 Task: Create a rule when the name or the description of a card starts with text .
Action: Mouse pressed left at (919, 359)
Screenshot: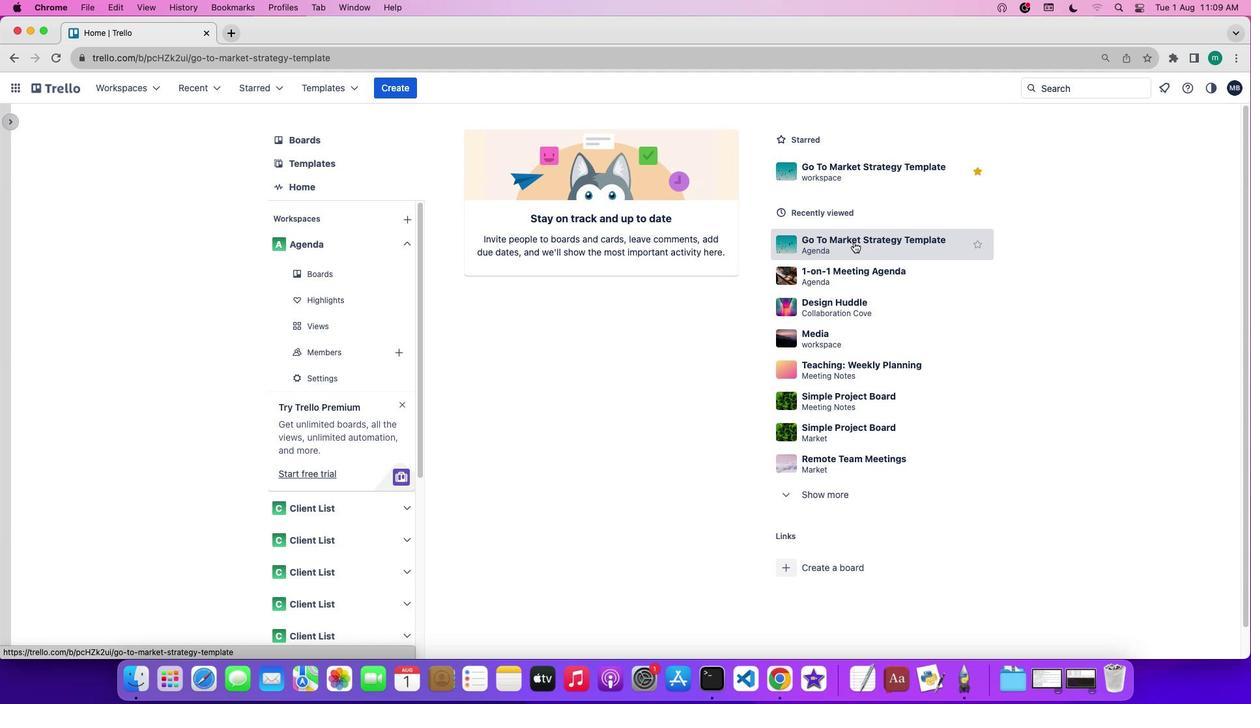 
Action: Mouse moved to (1191, 375)
Screenshot: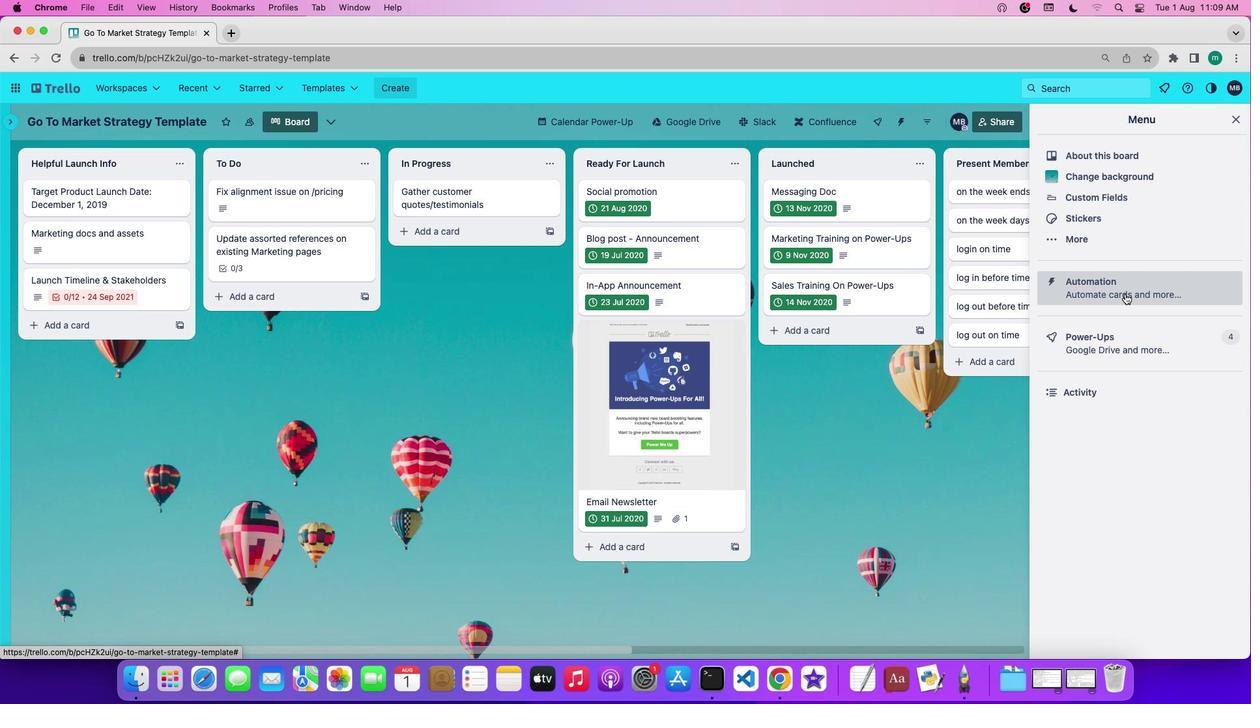 
Action: Mouse pressed left at (1191, 375)
Screenshot: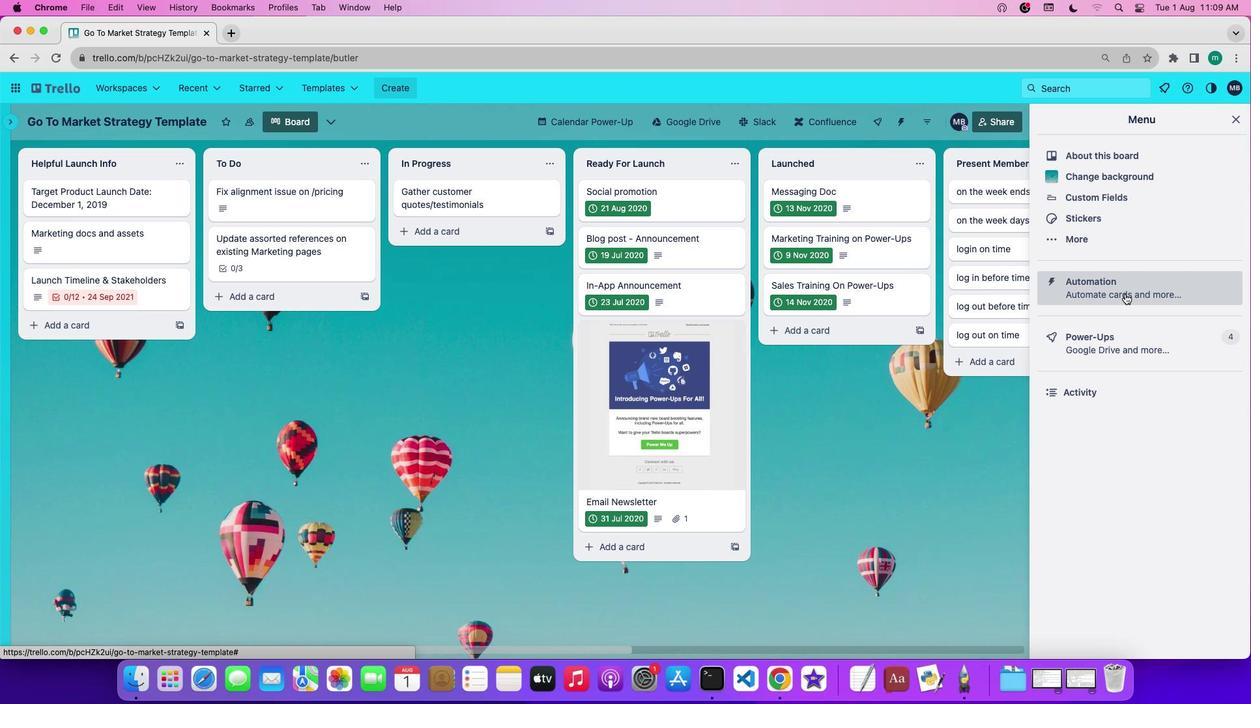
Action: Mouse moved to (106, 356)
Screenshot: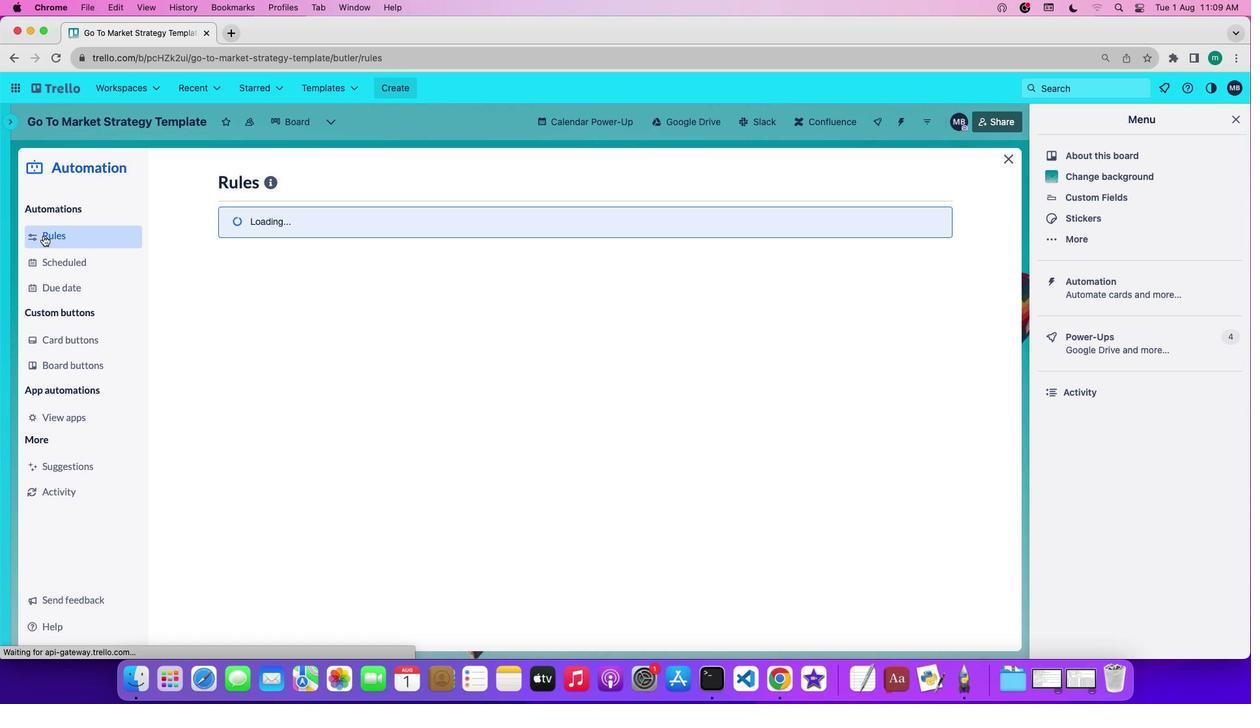 
Action: Mouse pressed left at (106, 356)
Screenshot: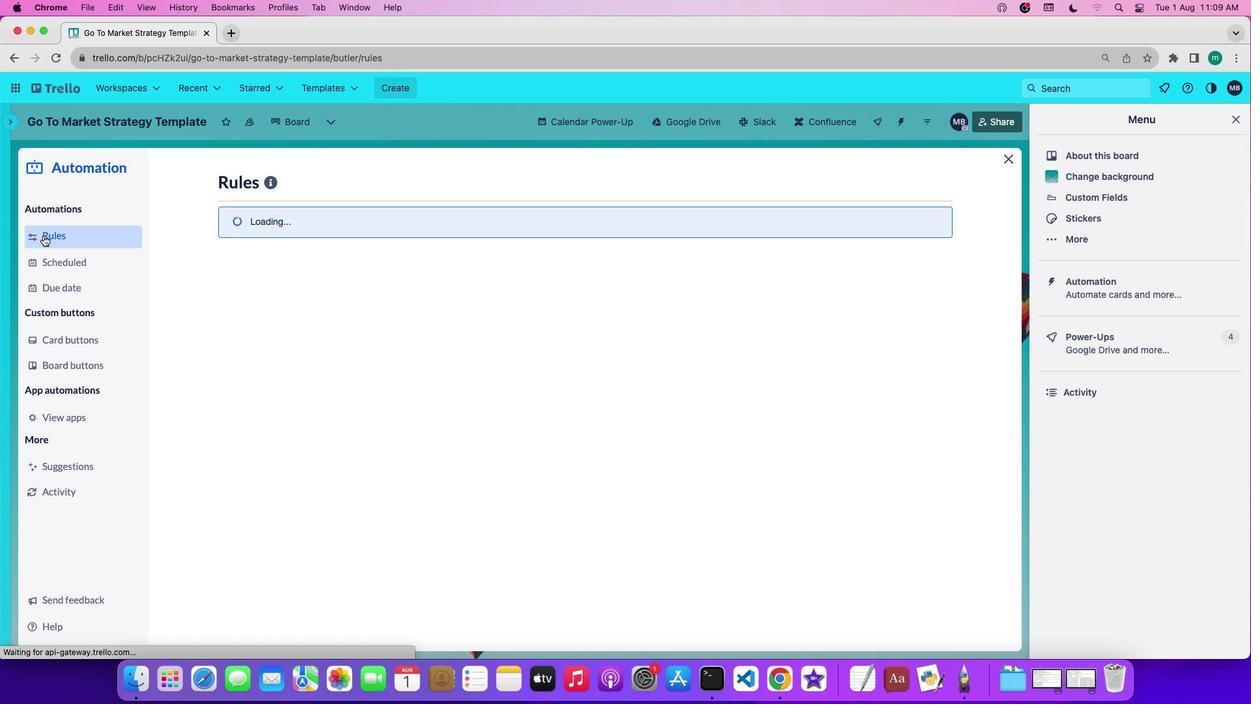 
Action: Mouse moved to (338, 432)
Screenshot: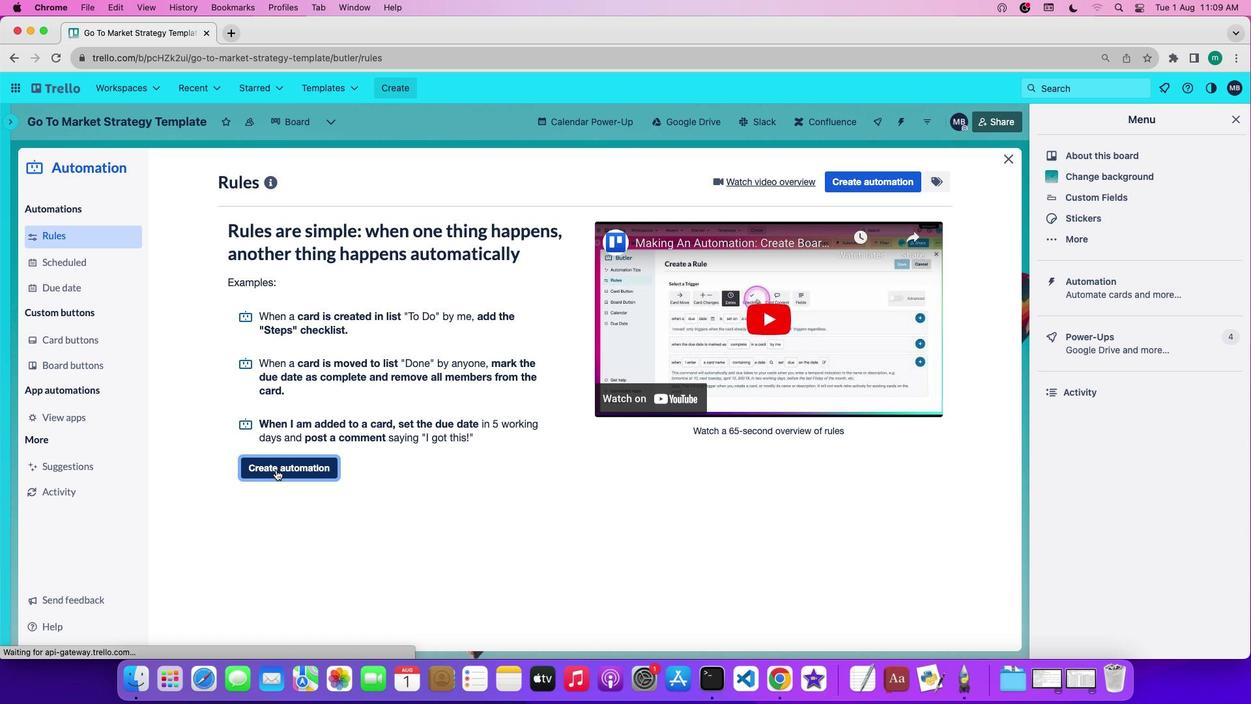 
Action: Mouse pressed left at (338, 432)
Screenshot: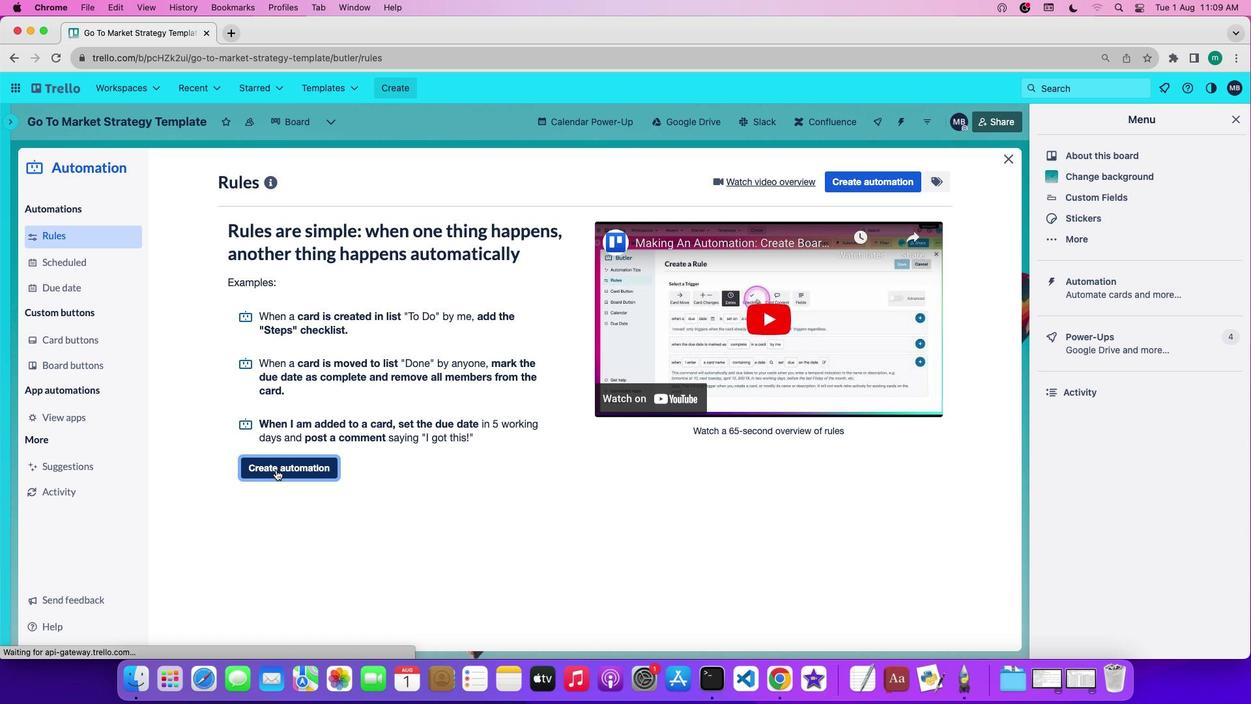 
Action: Mouse moved to (633, 380)
Screenshot: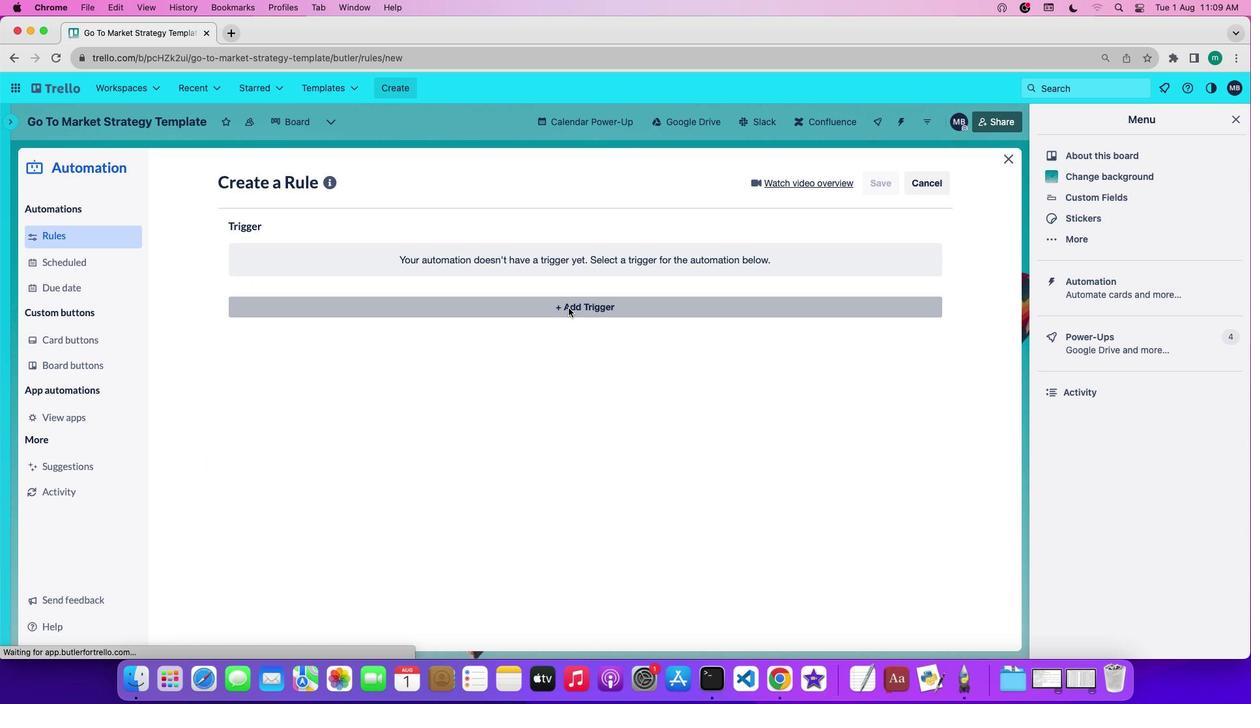 
Action: Mouse pressed left at (633, 380)
Screenshot: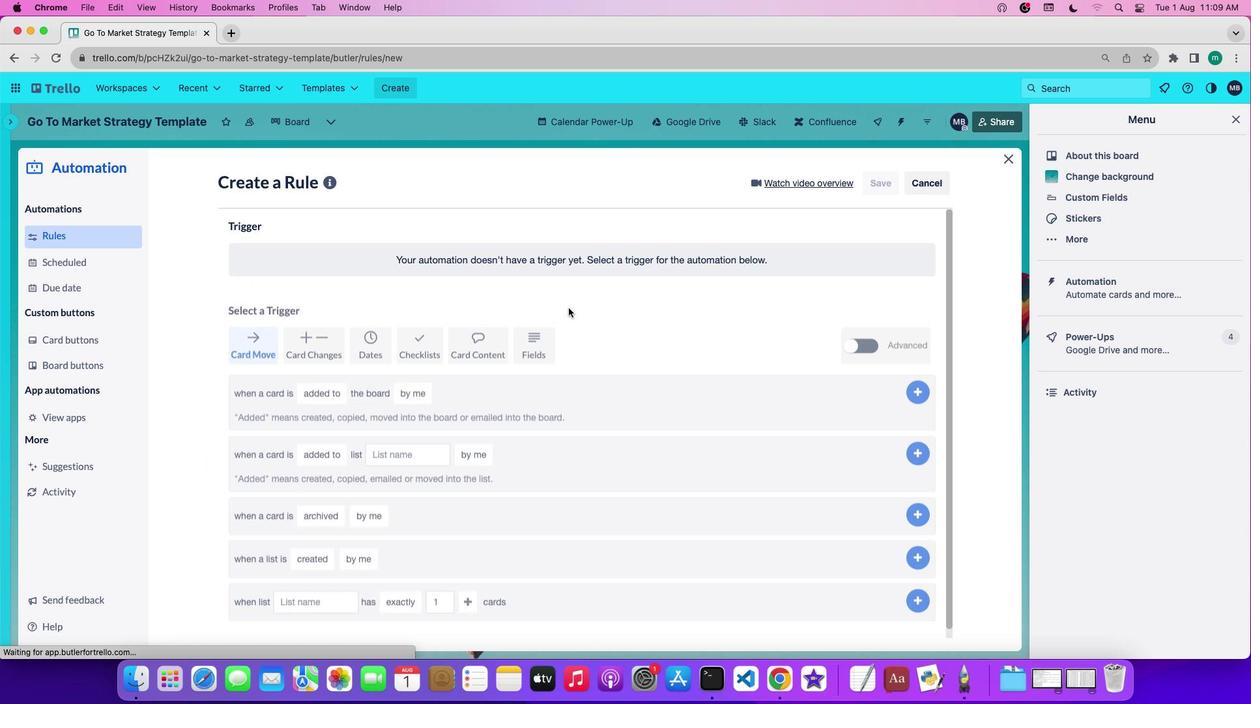 
Action: Mouse moved to (561, 395)
Screenshot: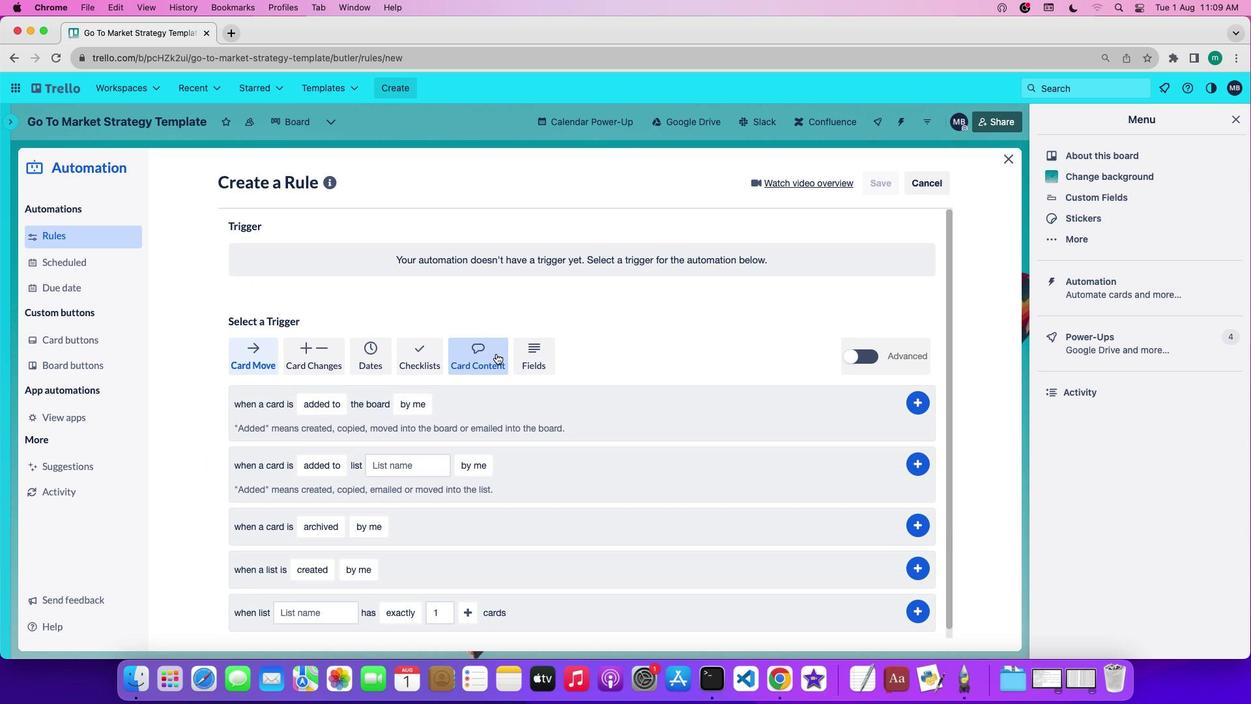 
Action: Mouse pressed left at (561, 395)
Screenshot: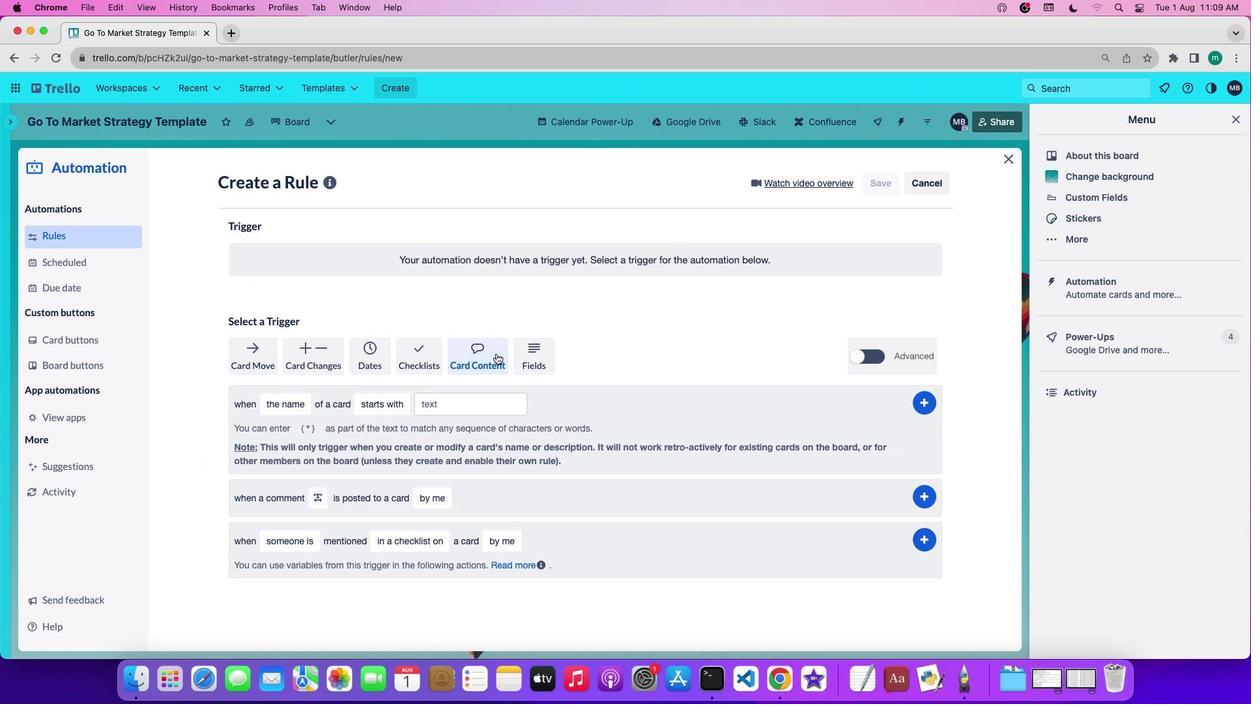 
Action: Mouse moved to (367, 409)
Screenshot: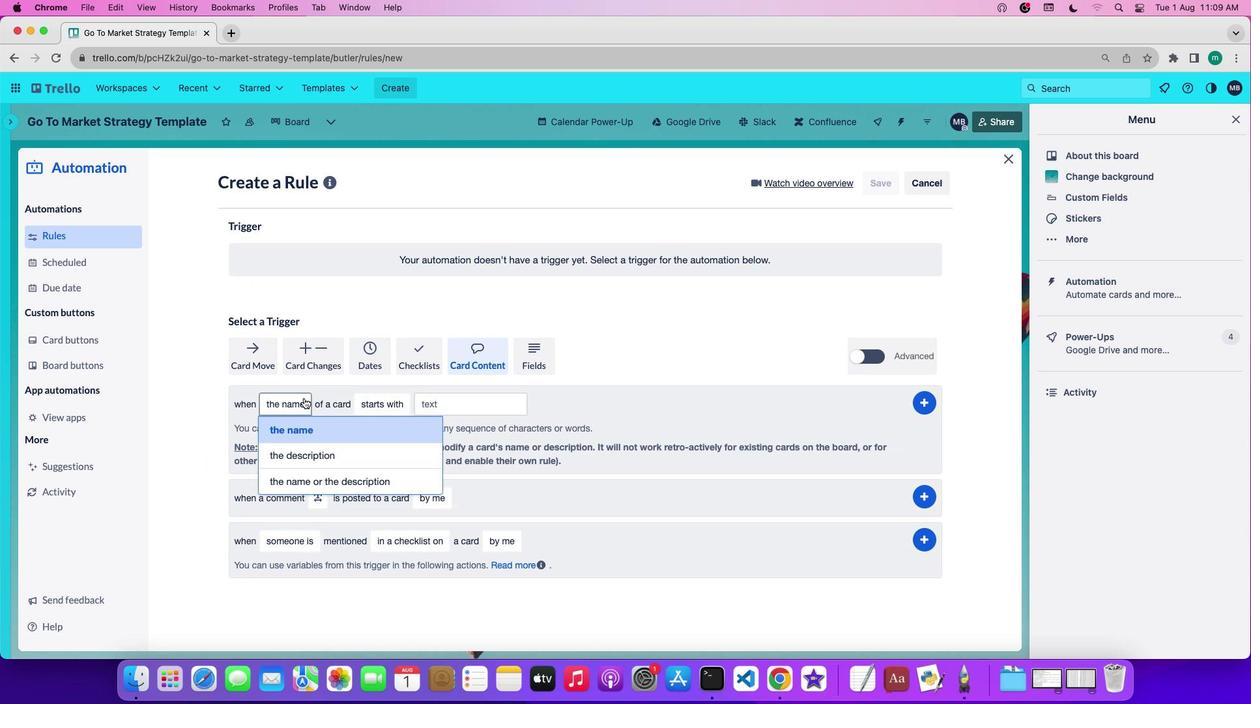 
Action: Mouse pressed left at (367, 409)
Screenshot: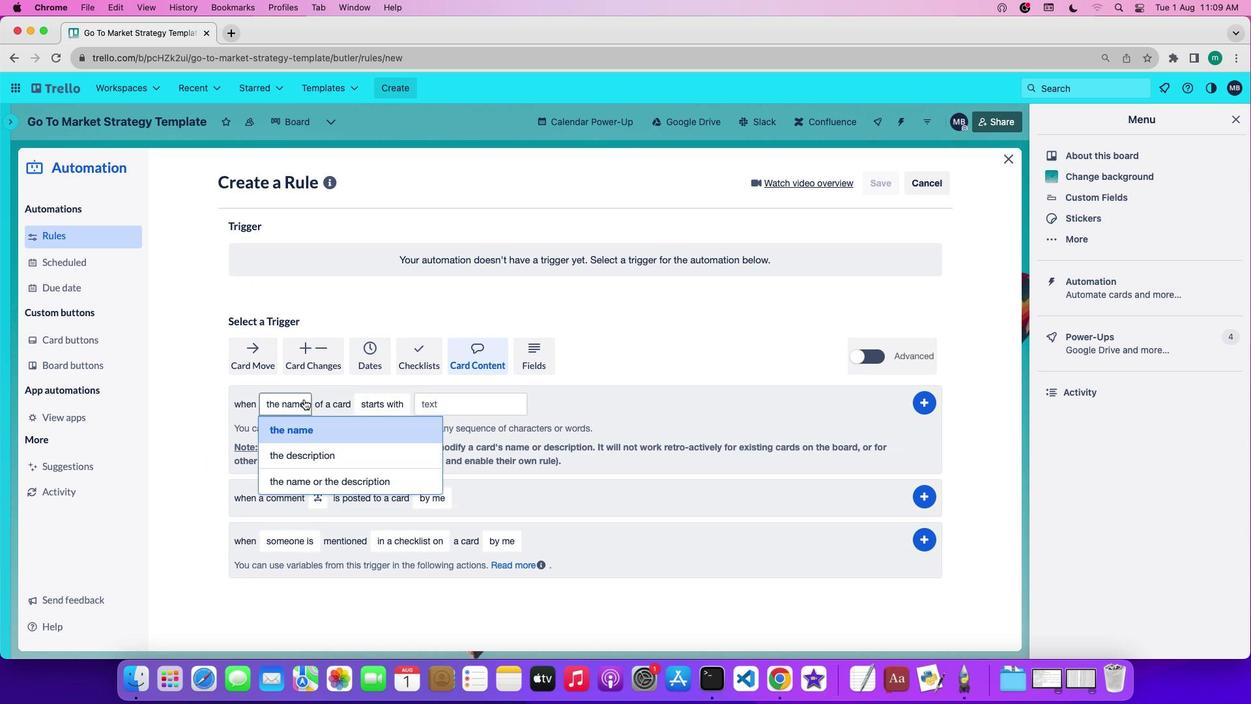 
Action: Mouse moved to (377, 427)
Screenshot: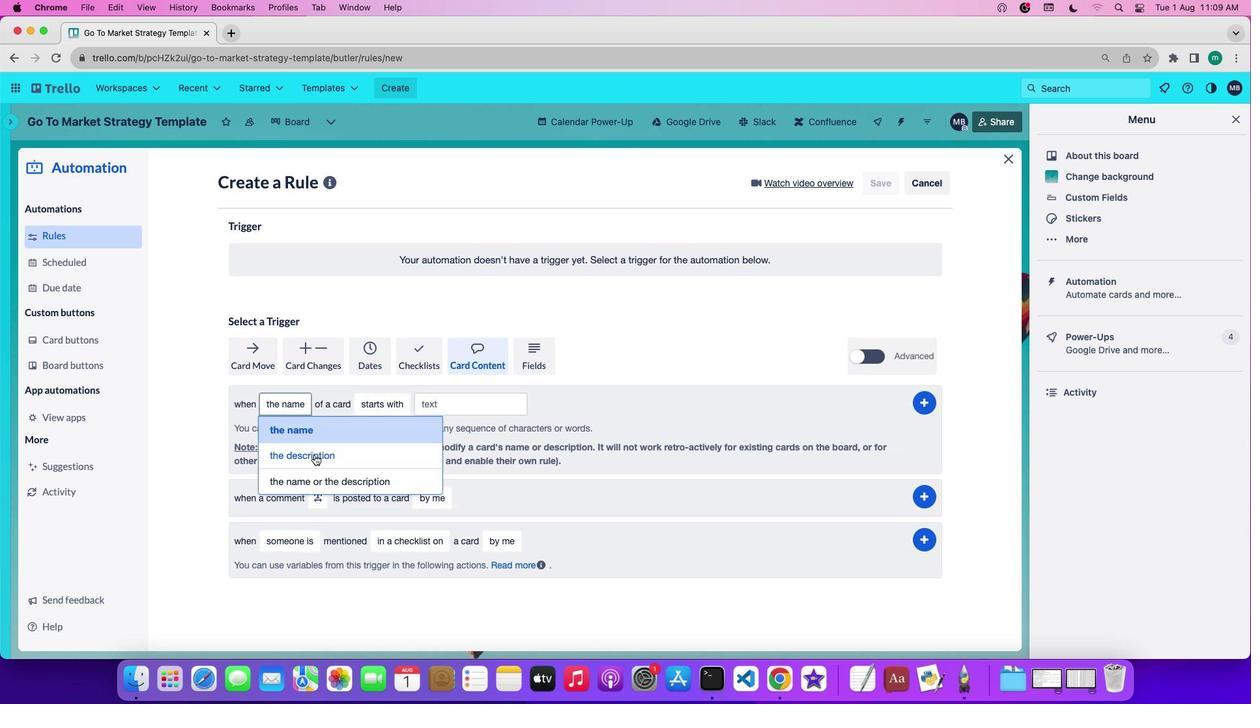 
Action: Mouse pressed left at (377, 427)
Screenshot: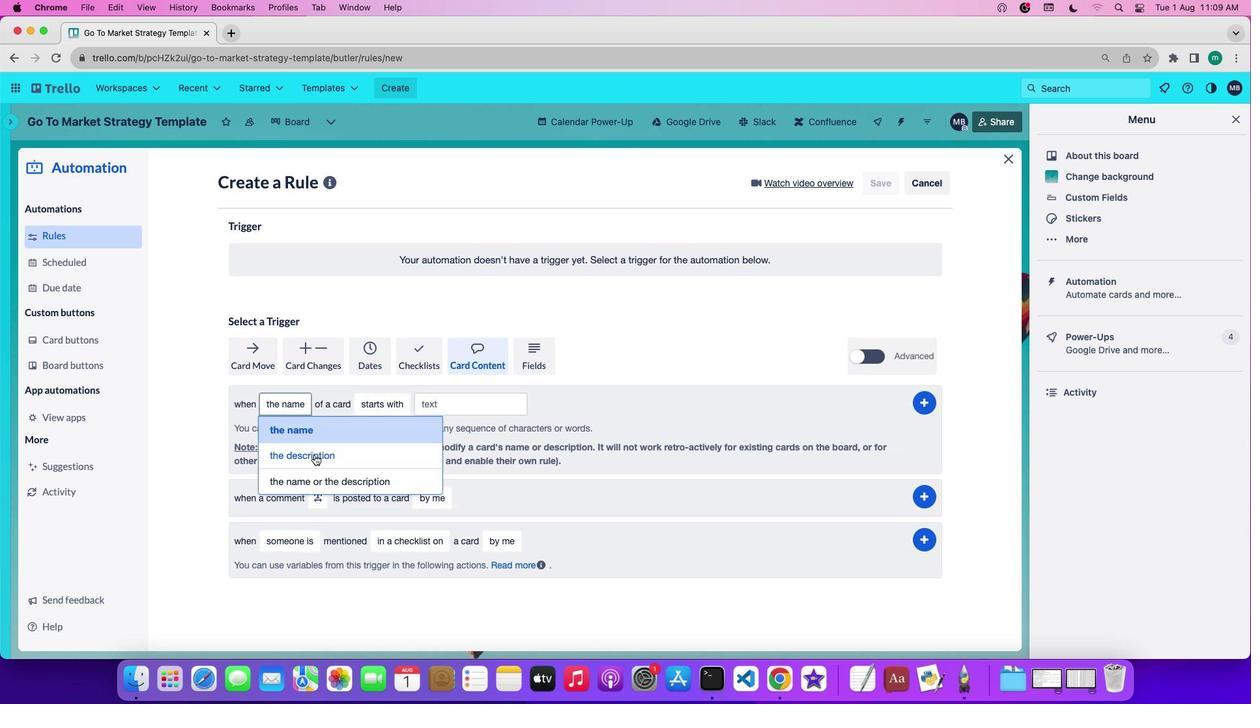 
Action: Mouse moved to (376, 433)
Screenshot: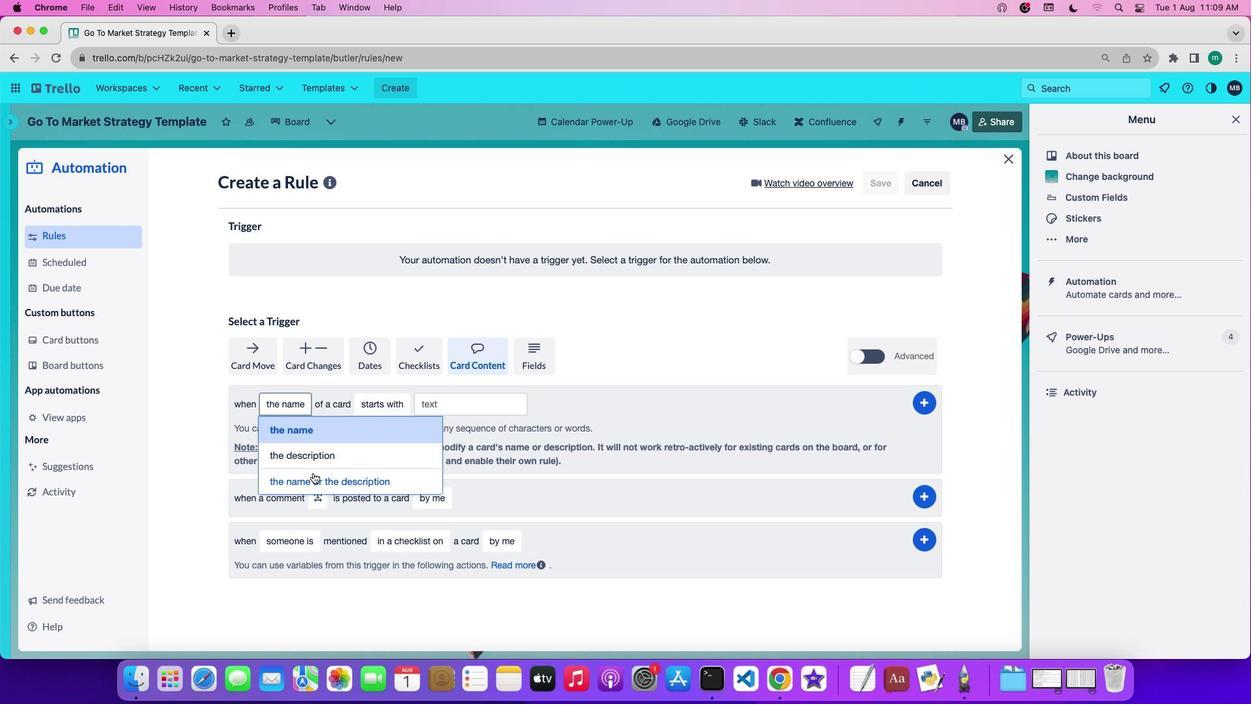 
Action: Mouse pressed left at (376, 433)
Screenshot: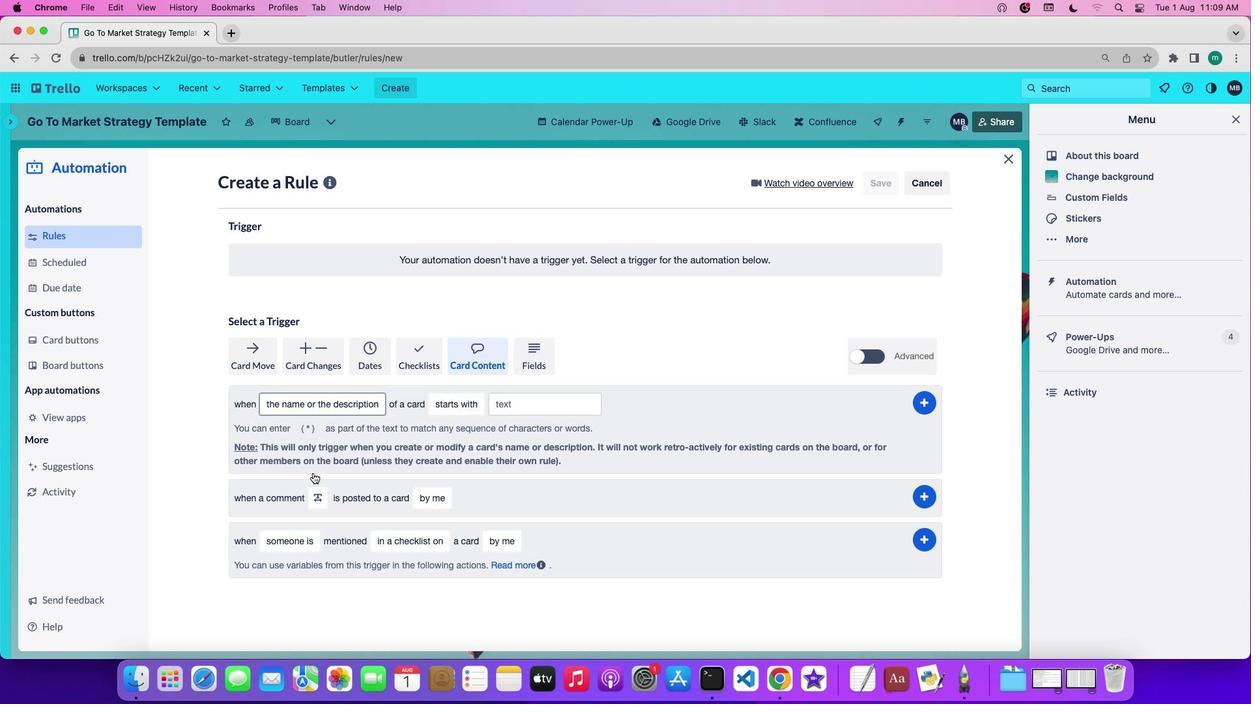
Action: Mouse moved to (529, 412)
Screenshot: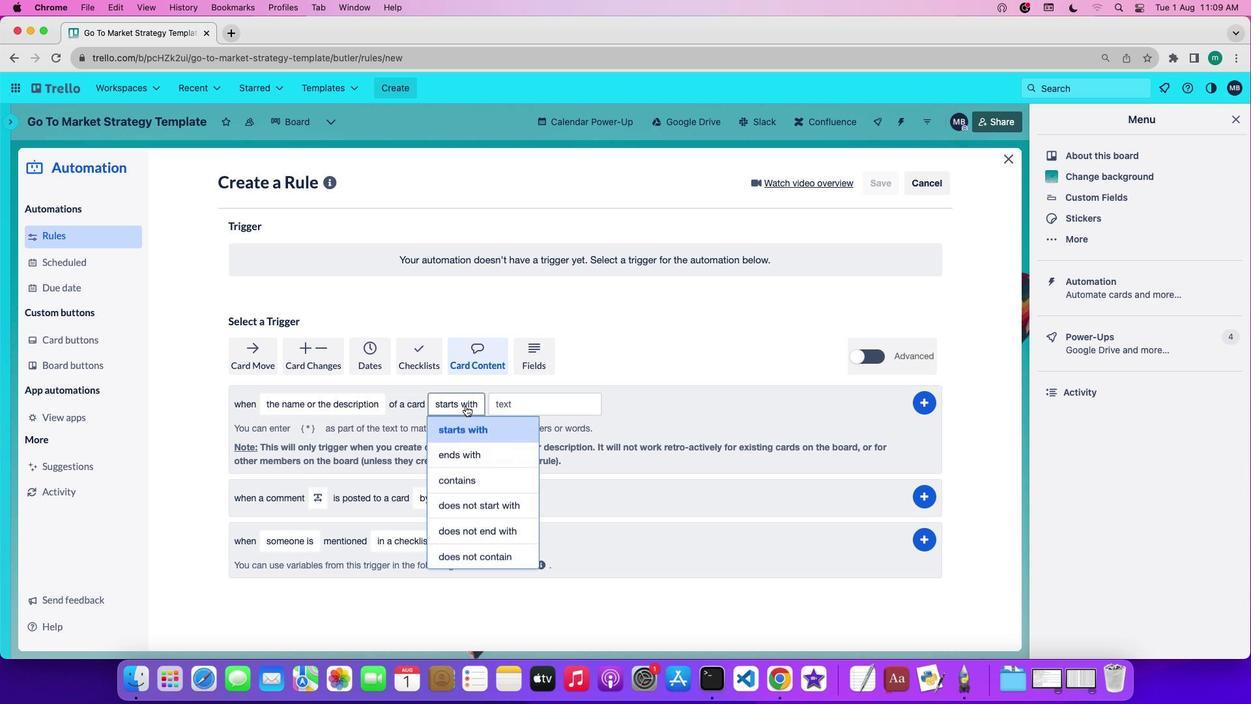 
Action: Mouse pressed left at (529, 412)
Screenshot: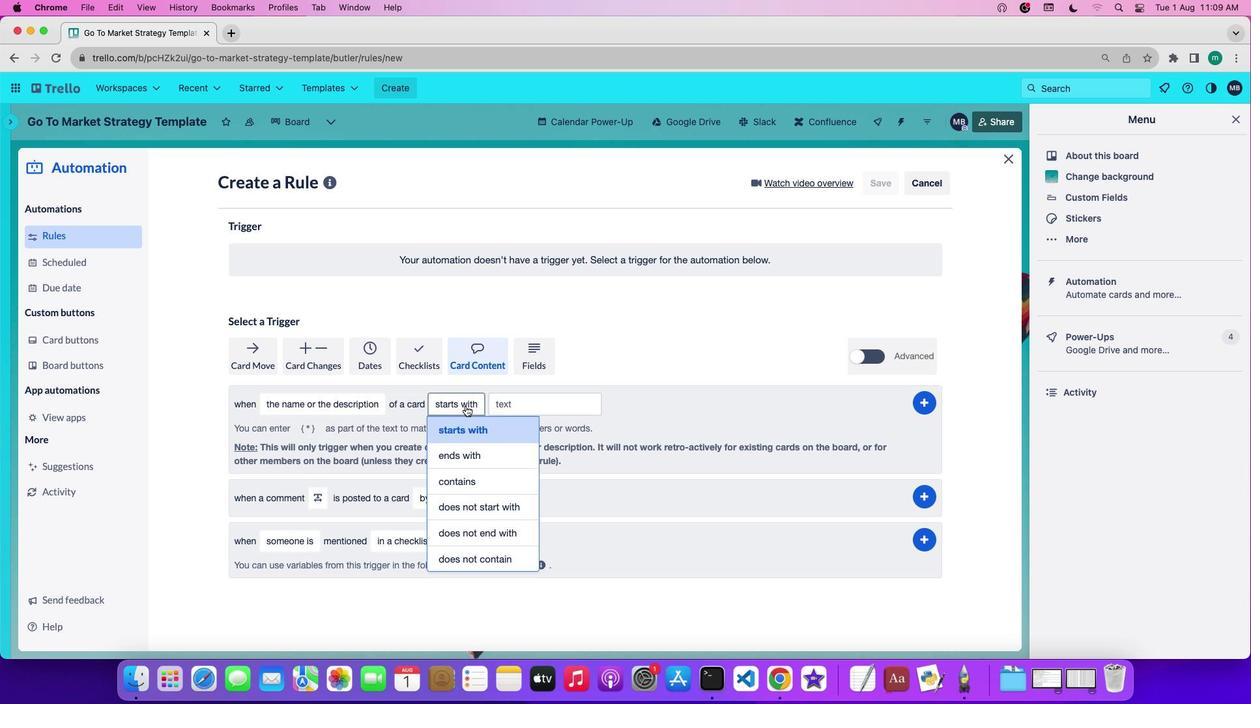 
Action: Mouse moved to (533, 419)
Screenshot: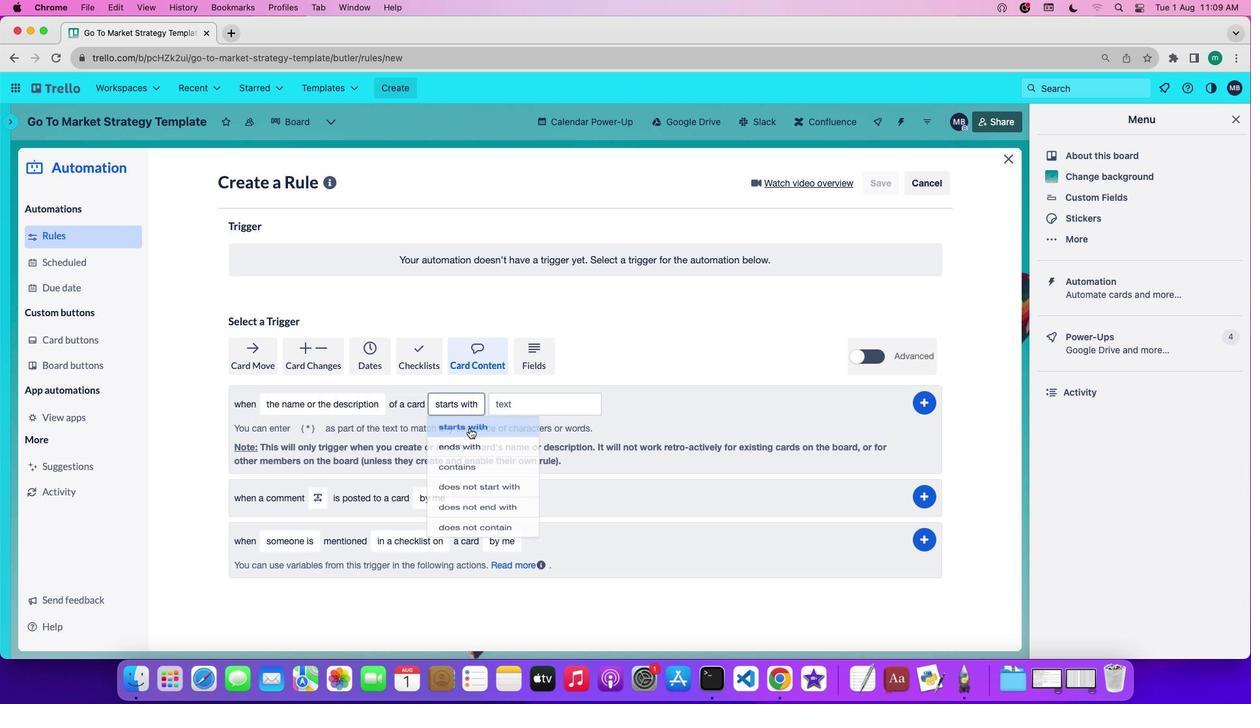 
Action: Mouse pressed left at (533, 419)
Screenshot: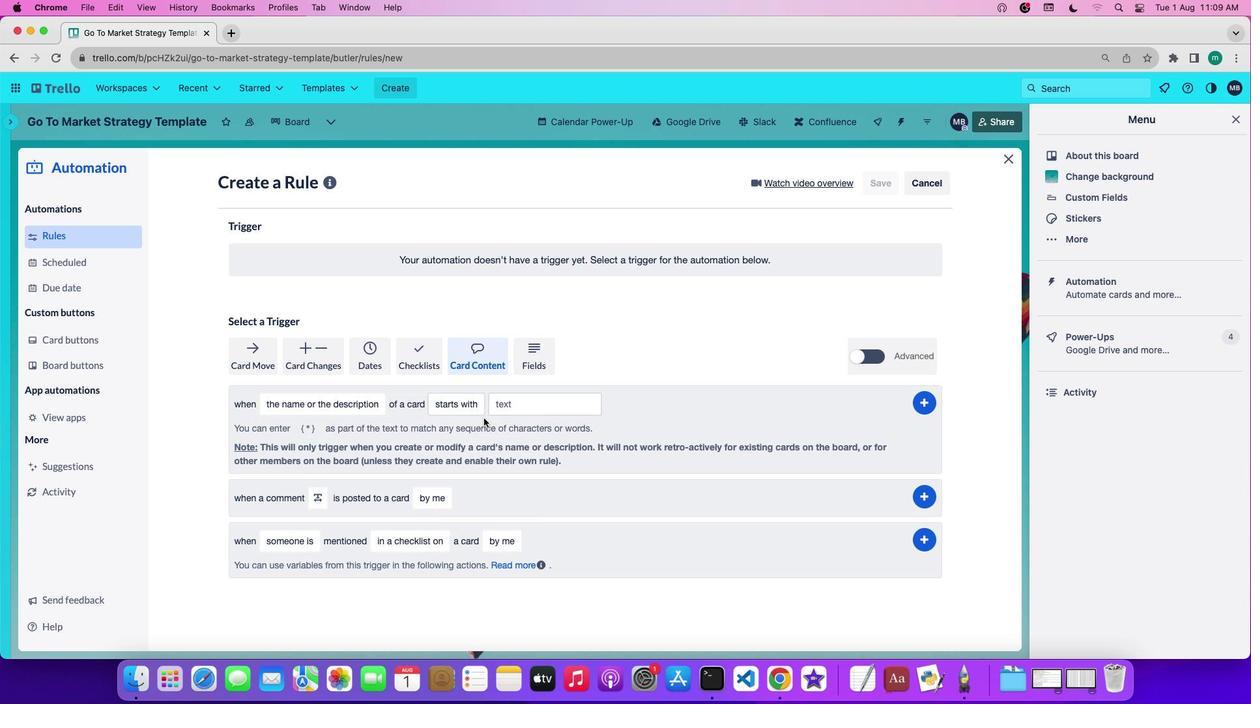 
Action: Mouse moved to (578, 412)
Screenshot: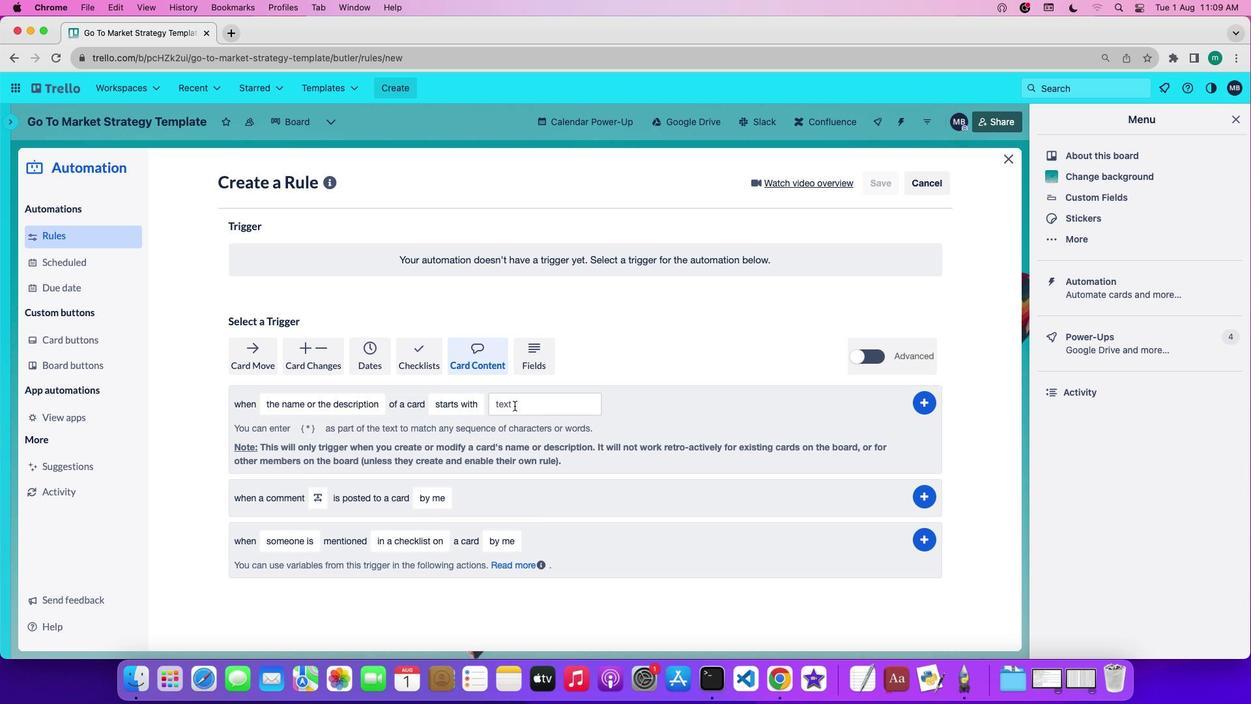 
Action: Mouse pressed left at (578, 412)
Screenshot: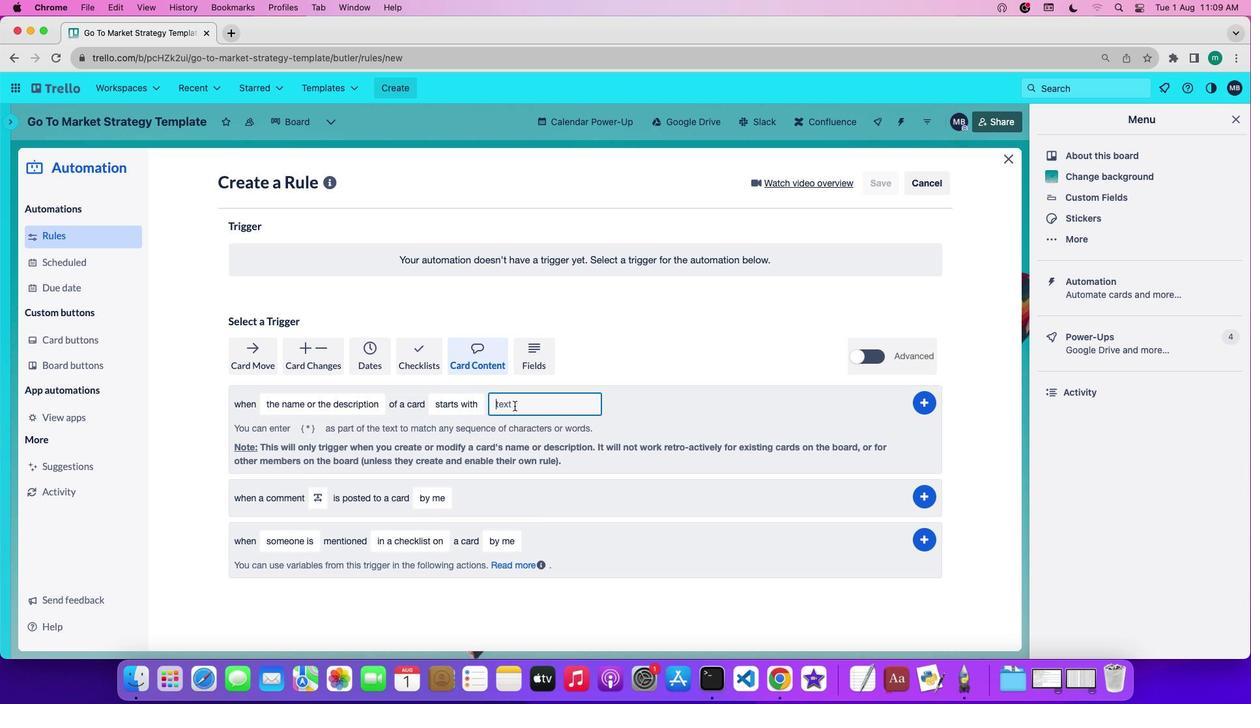 
Action: Key pressed 't''e''x''t'
Screenshot: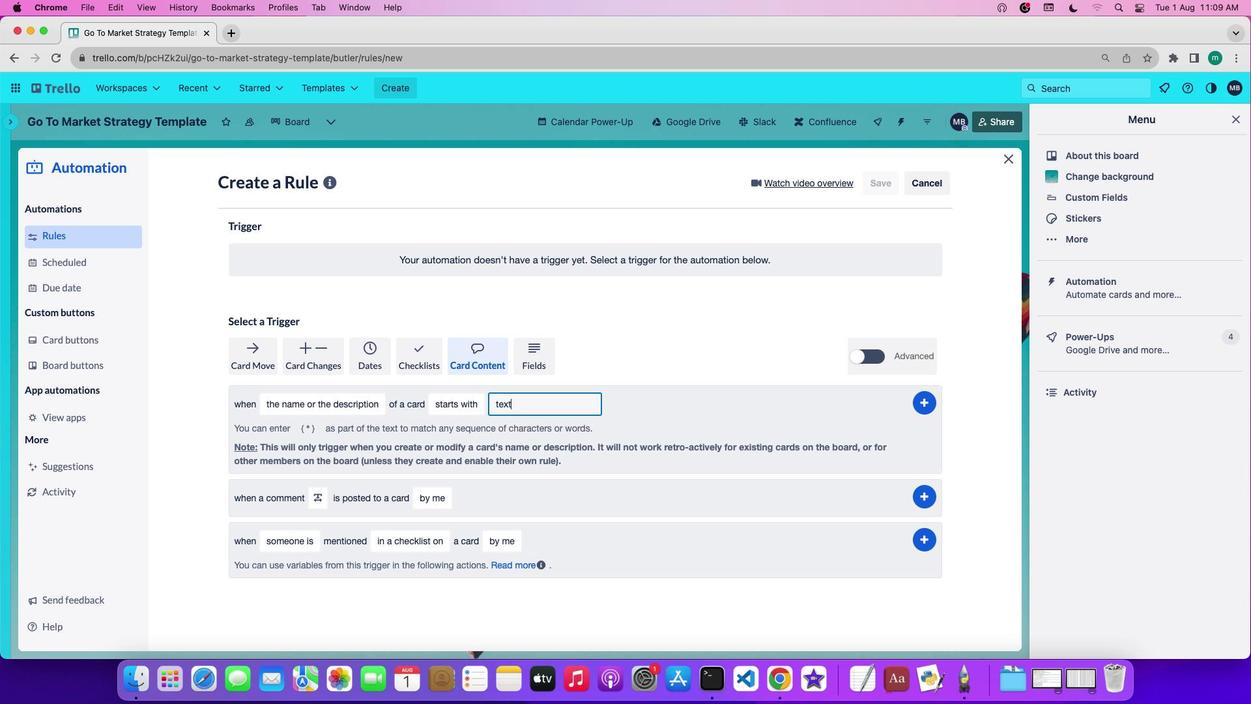 
Action: Mouse moved to (985, 412)
Screenshot: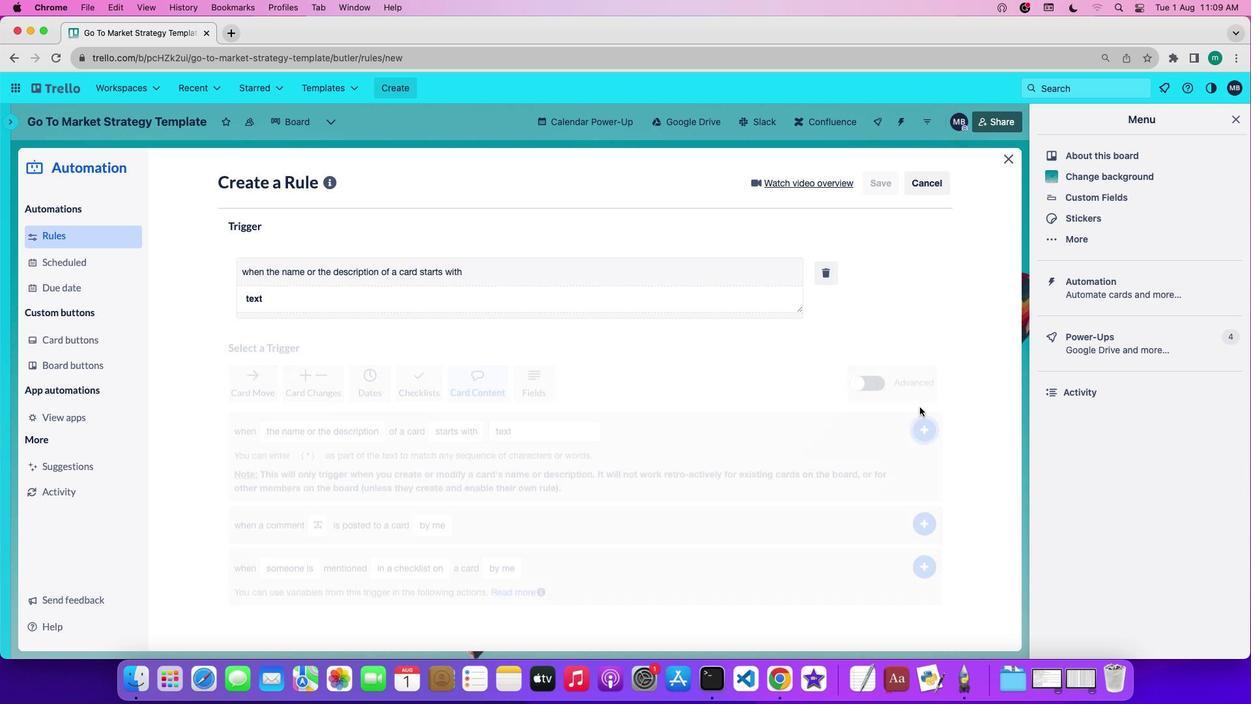 
Action: Mouse pressed left at (985, 412)
Screenshot: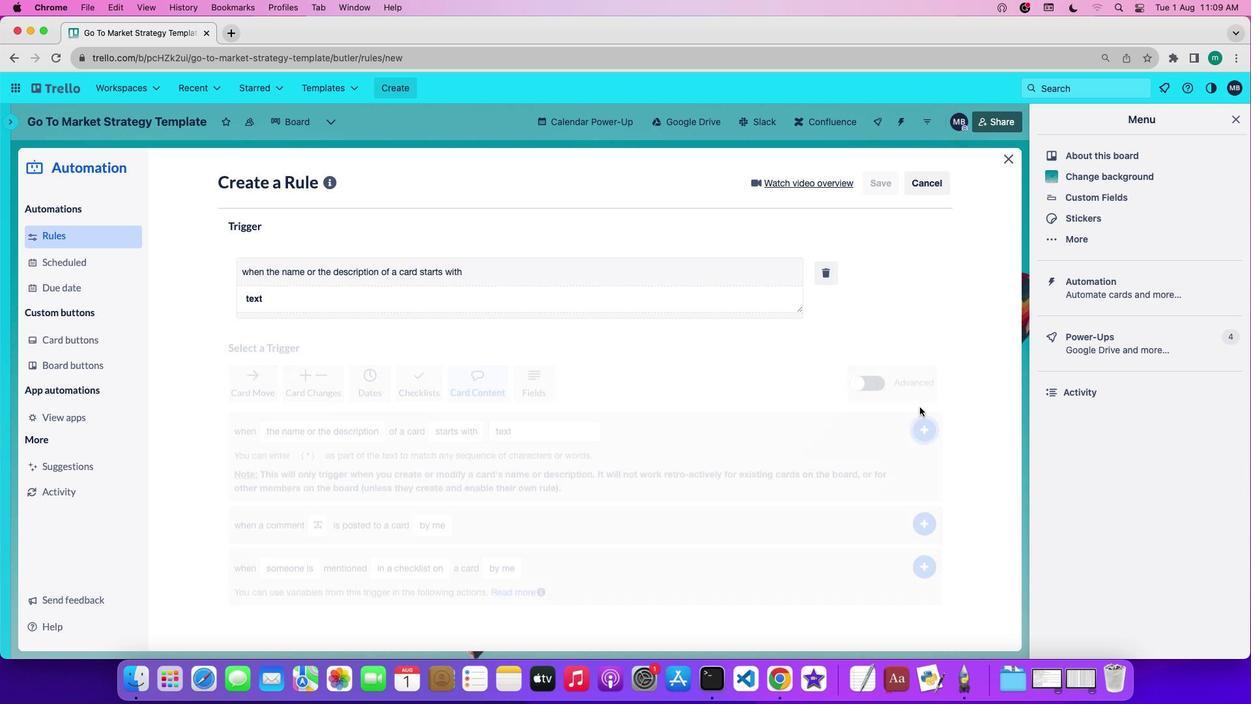 
Action: Mouse moved to (953, 397)
Screenshot: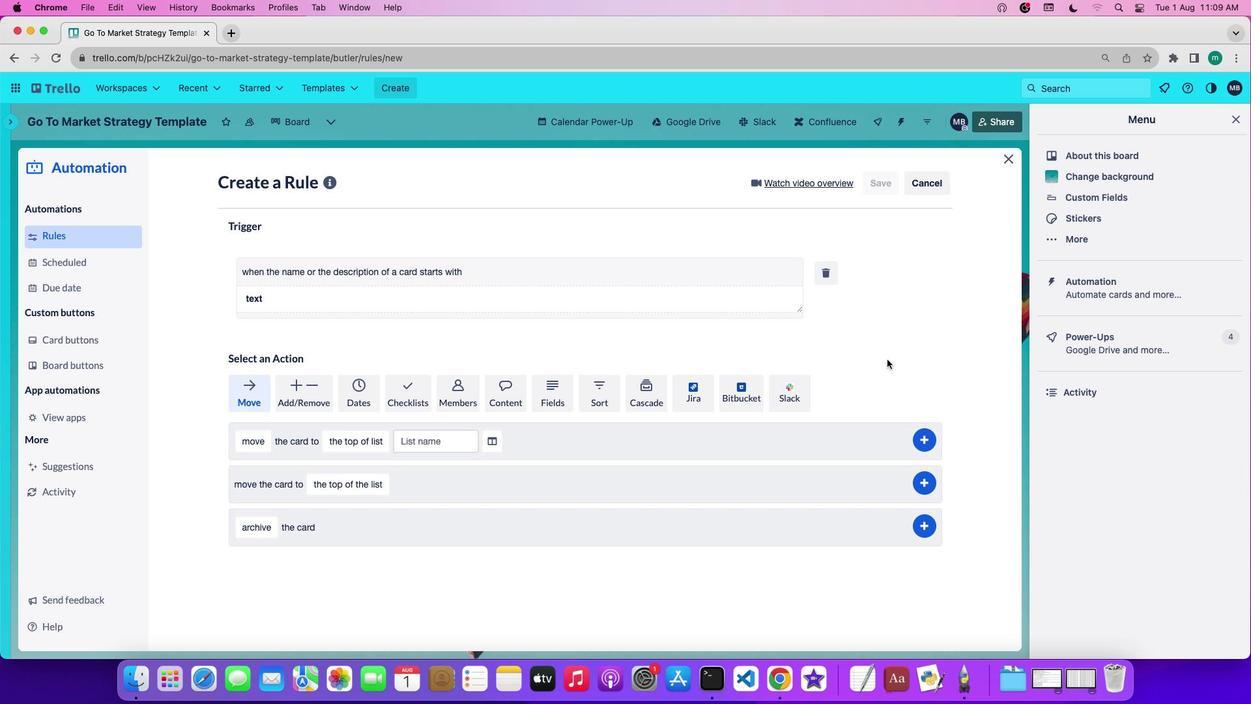 
